 Task: Create List Commercial Law in Board Brand Style Guide Development and Implementation to Workspace Brand Management
Action: Mouse moved to (548, 377)
Screenshot: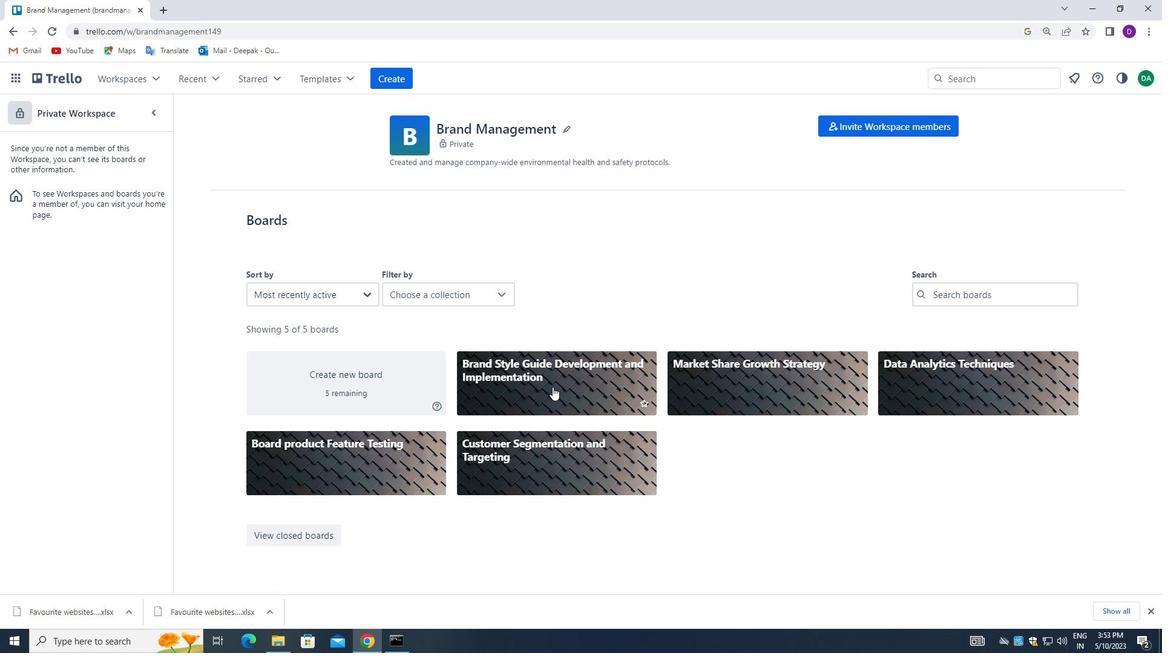 
Action: Mouse pressed left at (548, 377)
Screenshot: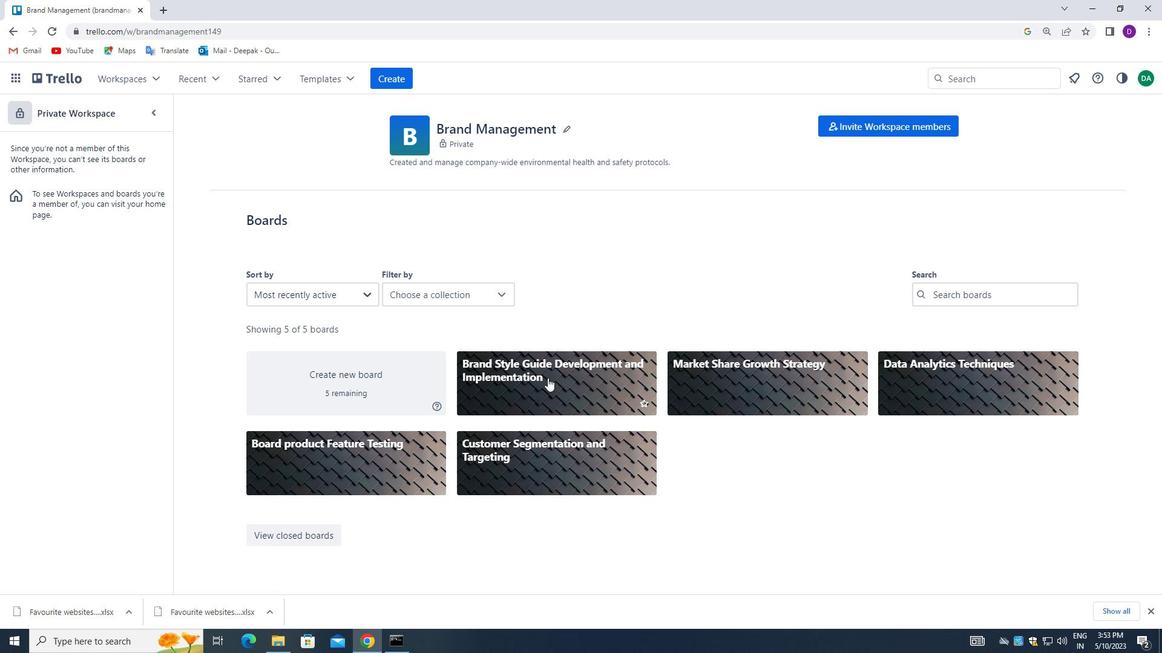 
Action: Mouse moved to (601, 159)
Screenshot: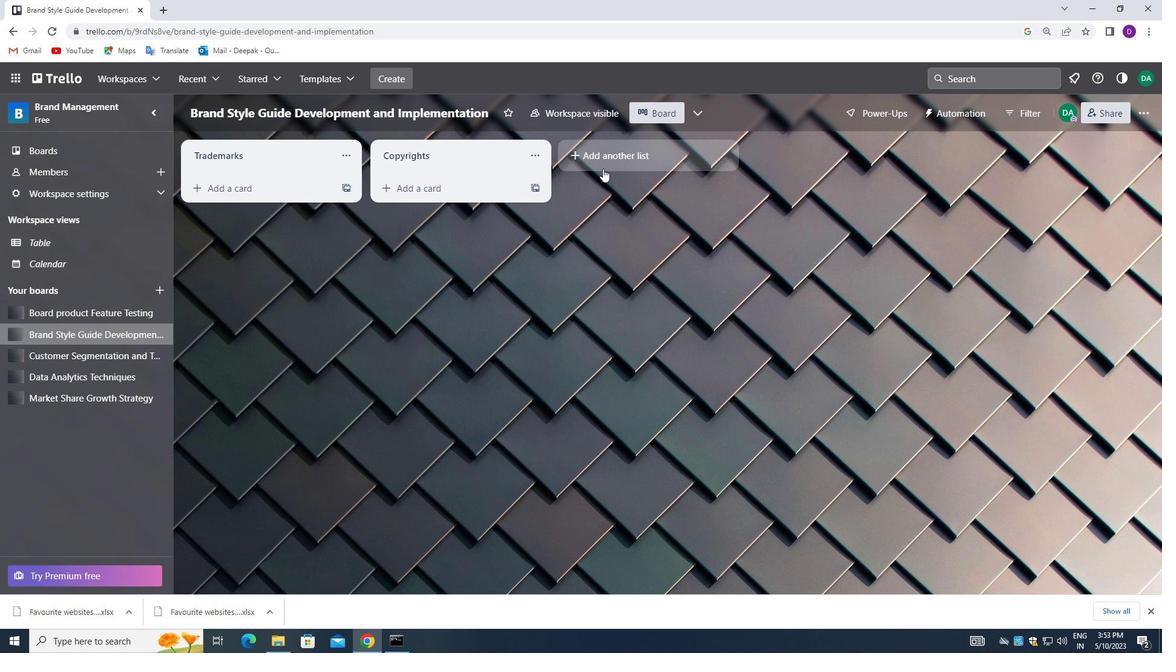 
Action: Mouse pressed left at (601, 159)
Screenshot: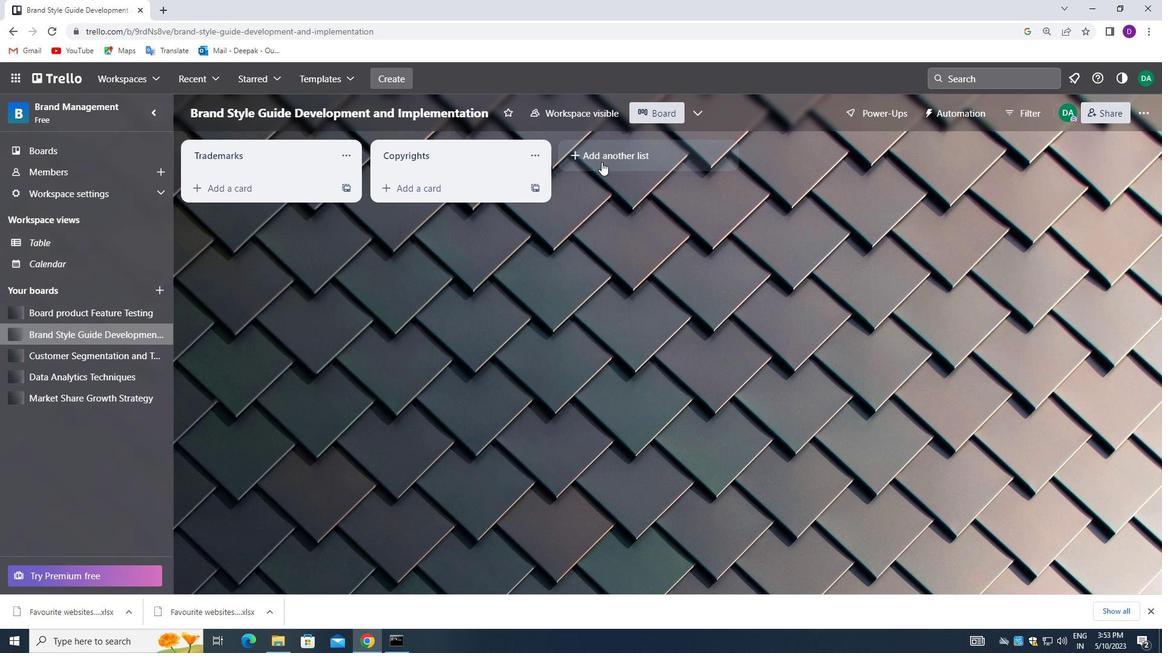 
Action: Mouse moved to (601, 156)
Screenshot: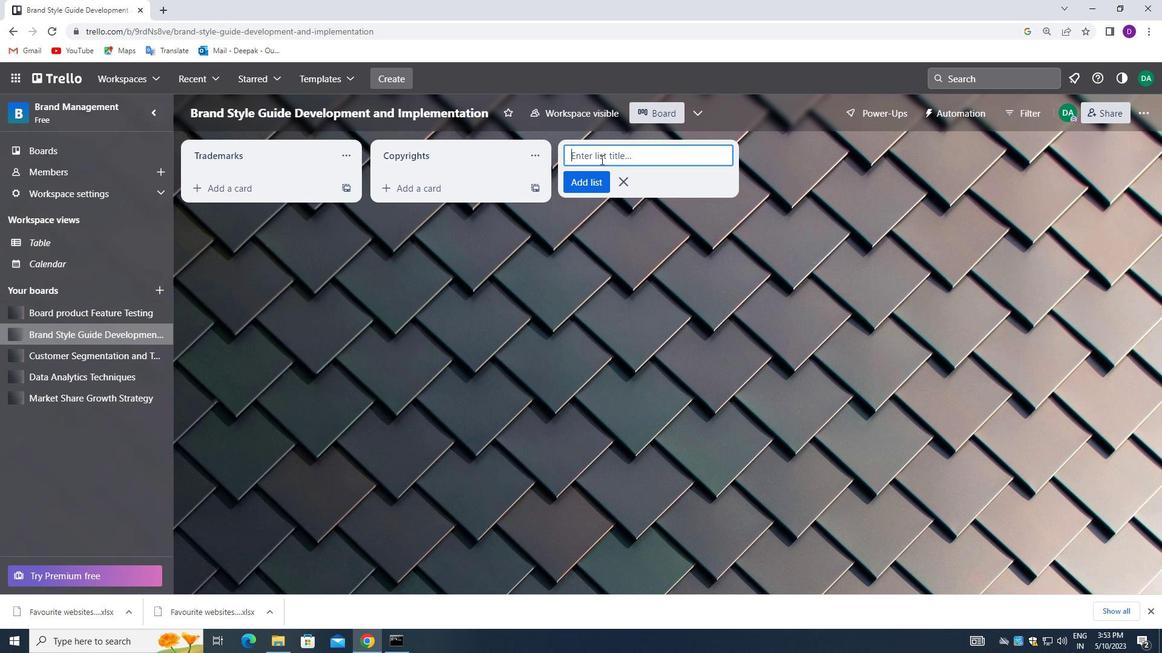 
Action: Mouse pressed left at (601, 156)
Screenshot: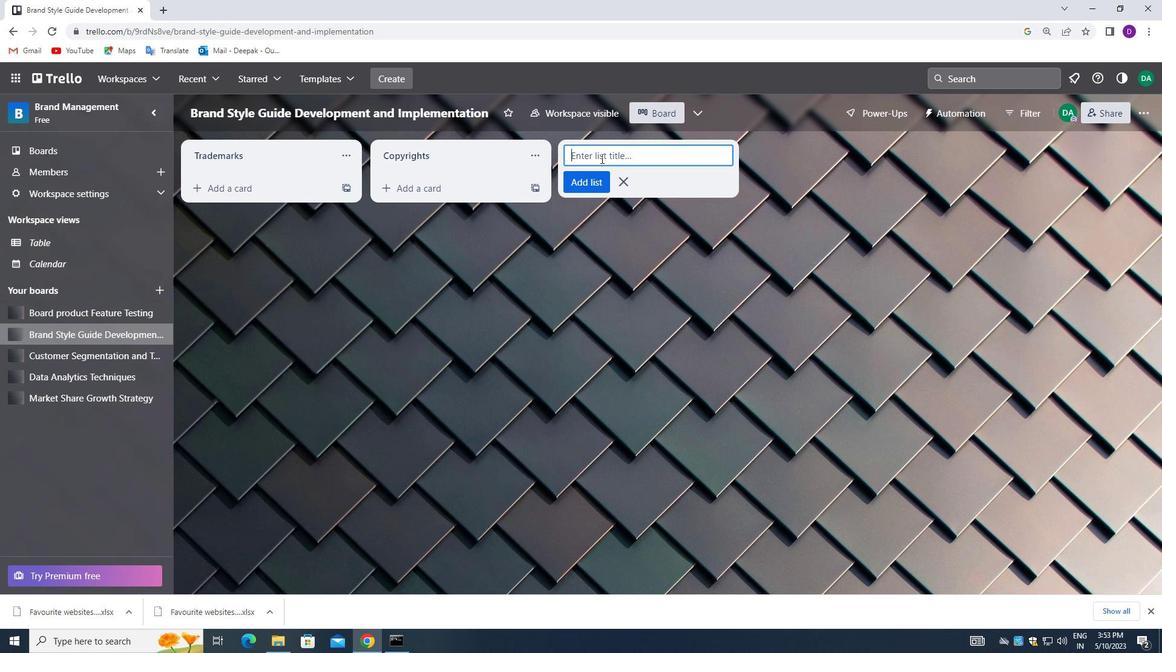 
Action: Mouse moved to (543, 249)
Screenshot: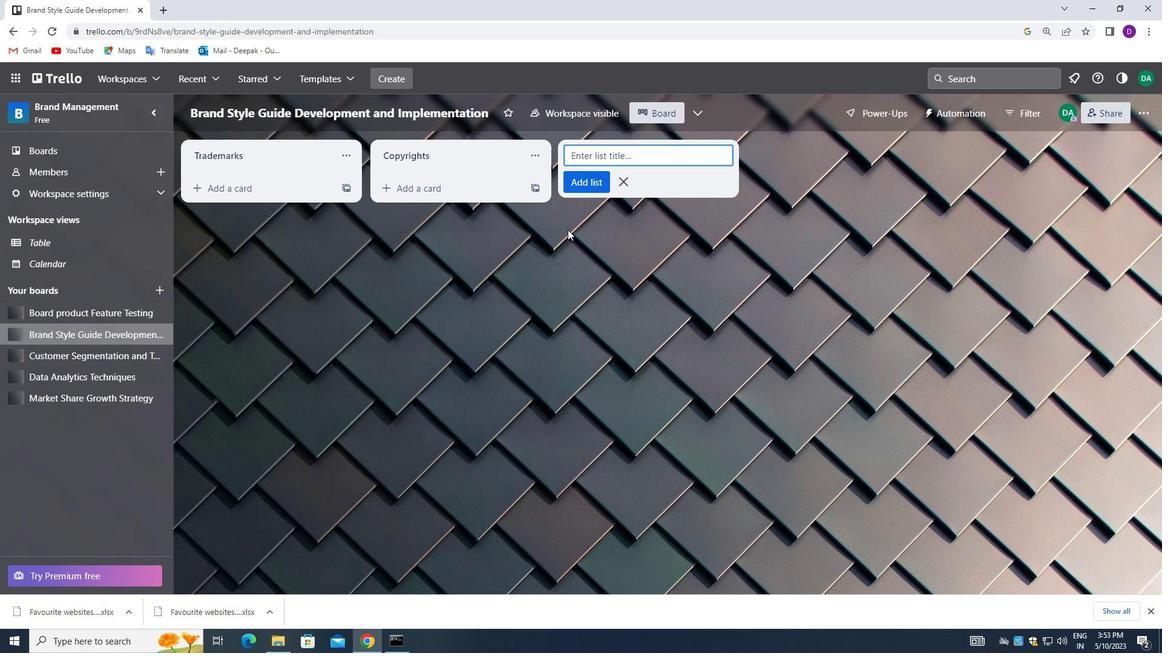 
Action: Key pressed <Key.shift_r>Commercial<Key.space><Key.shift>LO<Key.backspace>AW
Screenshot: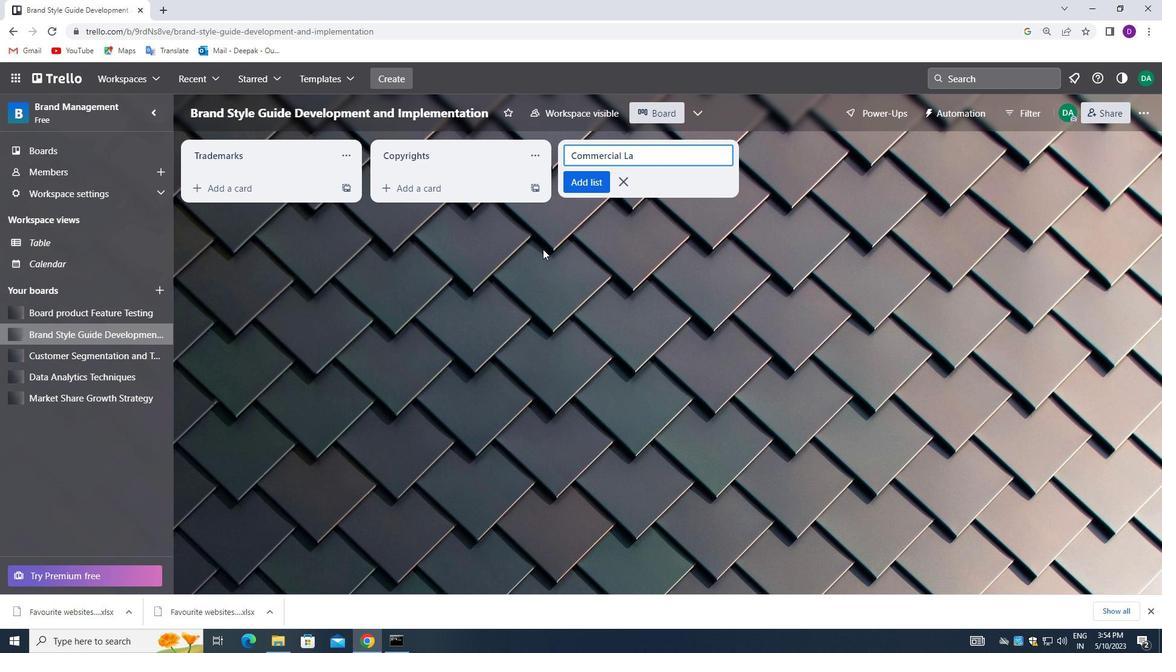 
Action: Mouse moved to (579, 181)
Screenshot: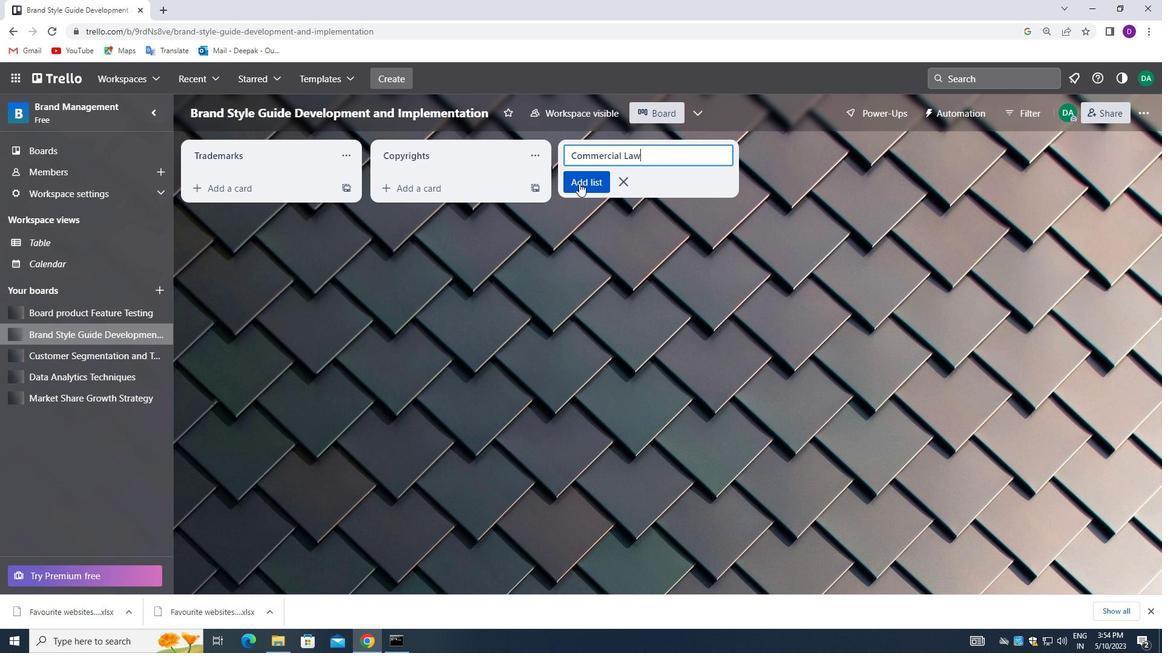 
Action: Mouse pressed left at (579, 181)
Screenshot: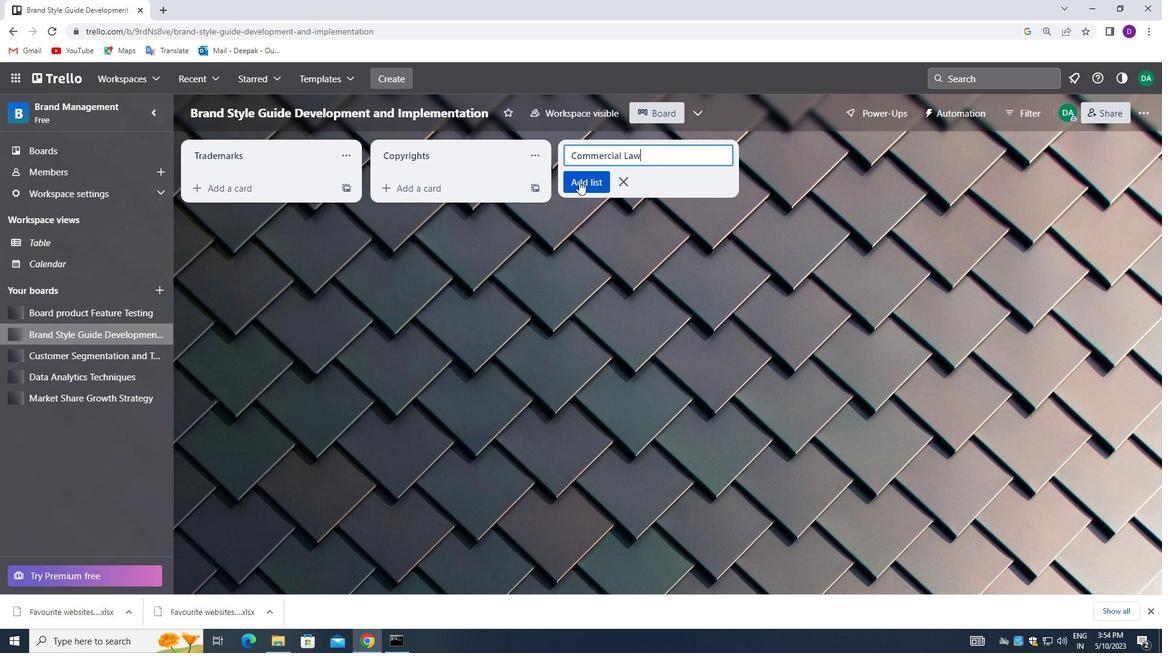 
Action: Mouse moved to (485, 260)
Screenshot: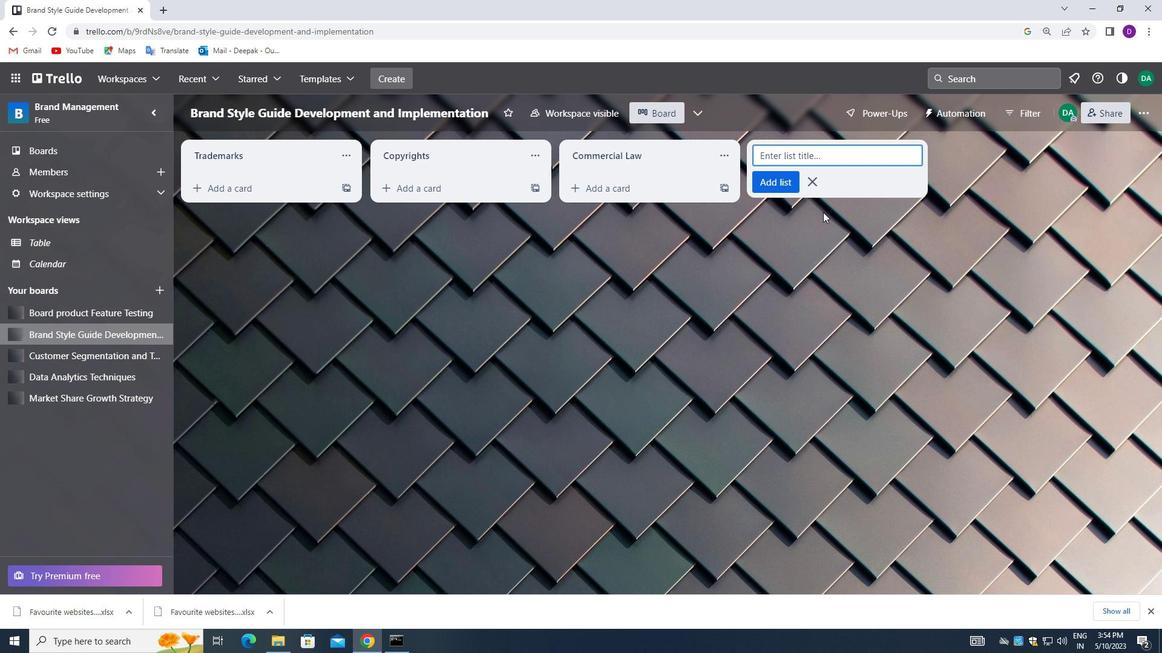 
